 Task: Open Card Card0000000099 in Board Board0000000025 in Workspace WS0000000009 in Trello. Add Member Email0000000035 to Card Card0000000099 in Board Board0000000025 in Workspace WS0000000009 in Trello. Add Orange Label titled Label0000000099 to Card Card0000000099 in Board Board0000000025 in Workspace WS0000000009 in Trello. Add Checklist CL0000000099 to Card Card0000000099 in Board Board0000000025 in Workspace WS0000000009 in Trello. Add Dates with Start Date as Jun 01 2023 and Due Date as Jun 30 2023 to Card Card0000000099 in Board Board0000000025 in Workspace WS0000000009 in Trello
Action: Mouse moved to (428, 394)
Screenshot: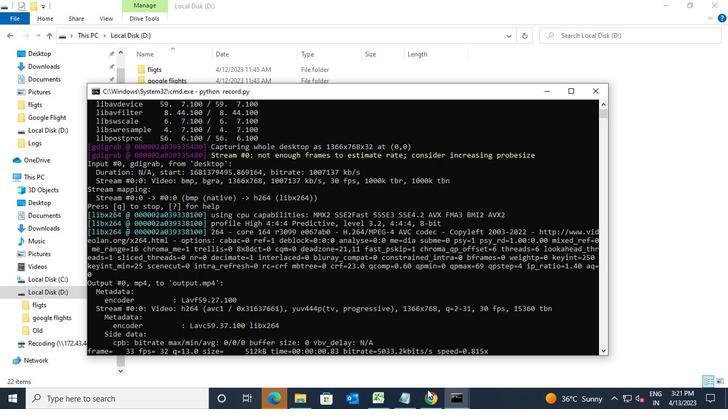 
Action: Mouse pressed left at (428, 394)
Screenshot: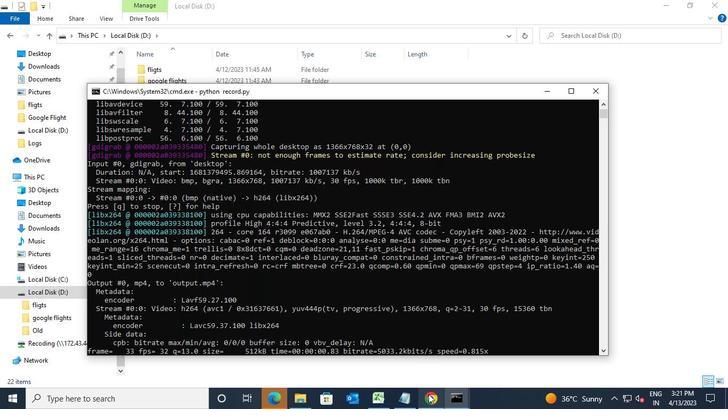 
Action: Mouse moved to (86, 295)
Screenshot: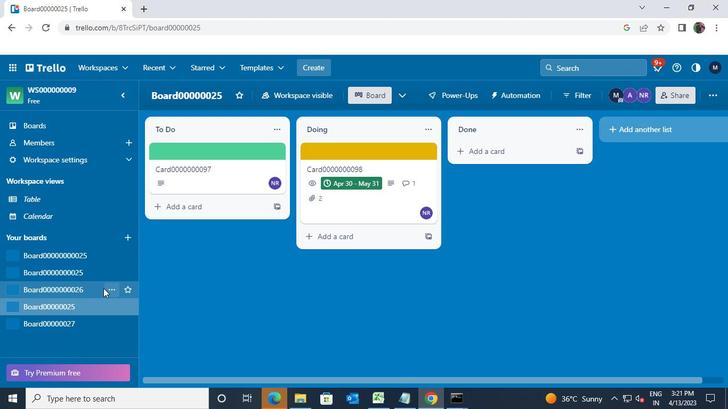 
Action: Mouse pressed left at (86, 295)
Screenshot: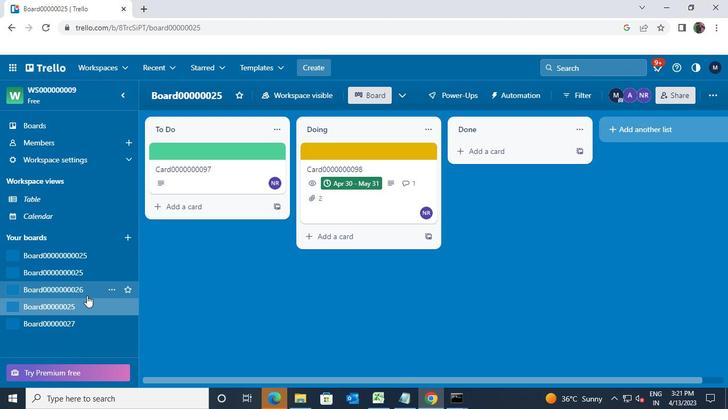
Action: Mouse moved to (75, 302)
Screenshot: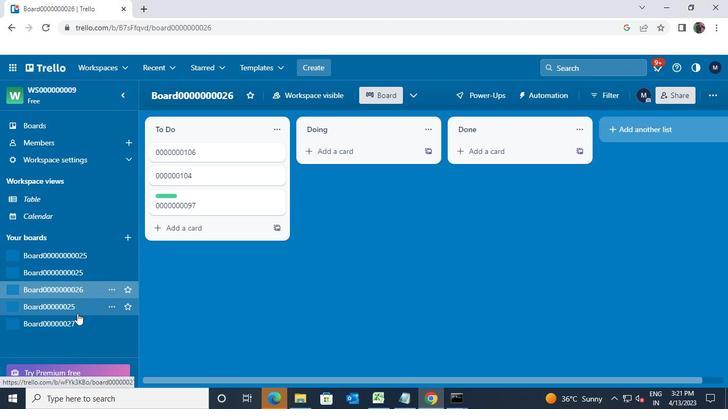 
Action: Mouse pressed left at (75, 302)
Screenshot: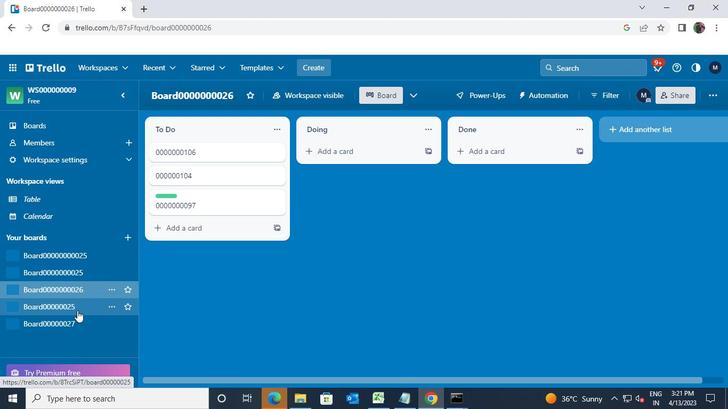 
Action: Mouse moved to (81, 269)
Screenshot: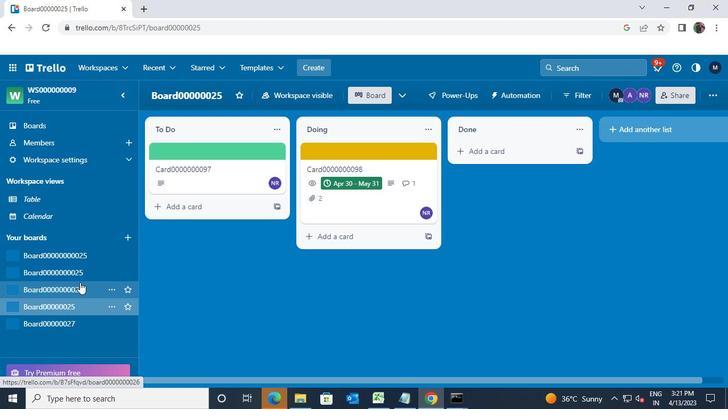 
Action: Mouse pressed left at (81, 269)
Screenshot: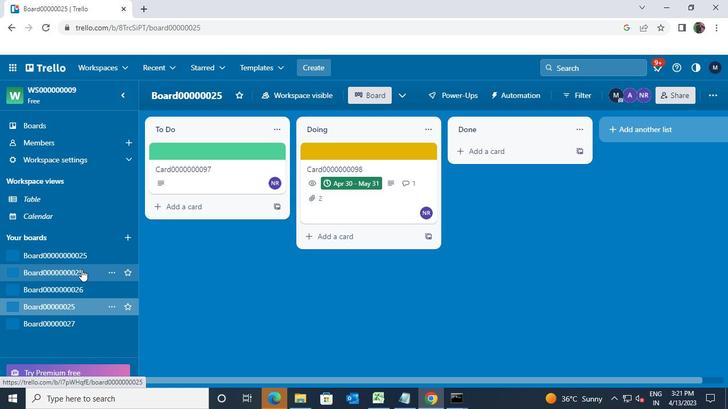 
Action: Mouse moved to (81, 251)
Screenshot: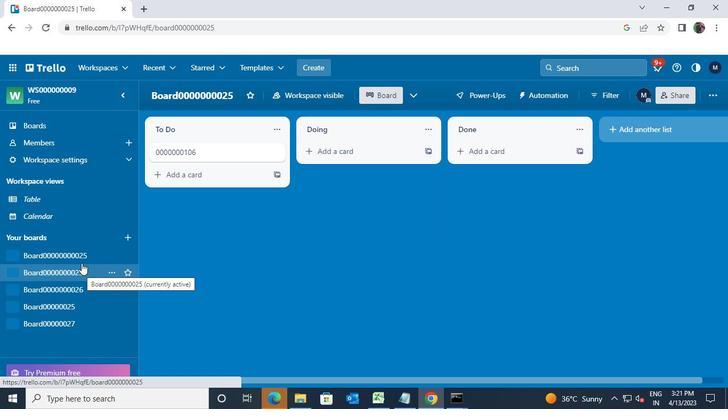 
Action: Mouse pressed left at (81, 251)
Screenshot: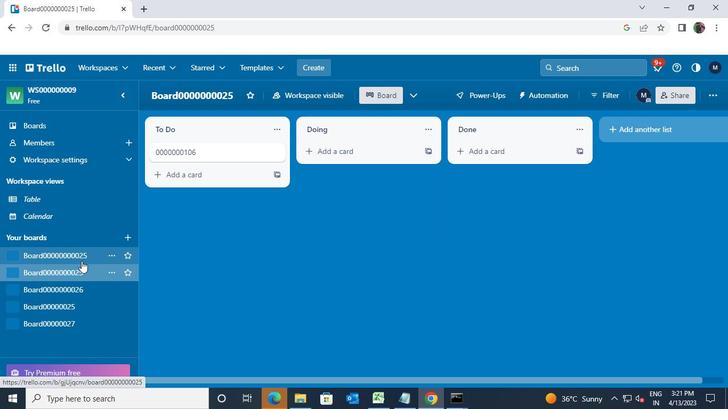 
Action: Mouse moved to (273, 148)
Screenshot: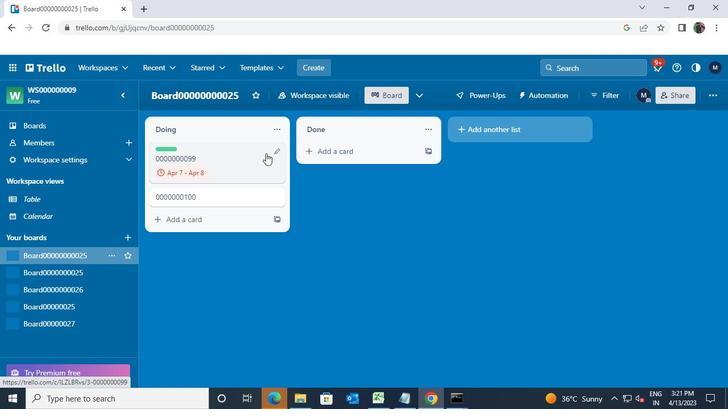 
Action: Mouse pressed left at (273, 148)
Screenshot: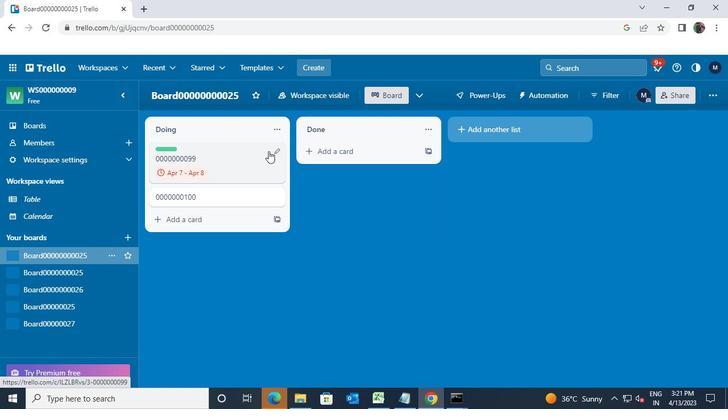 
Action: Mouse moved to (307, 151)
Screenshot: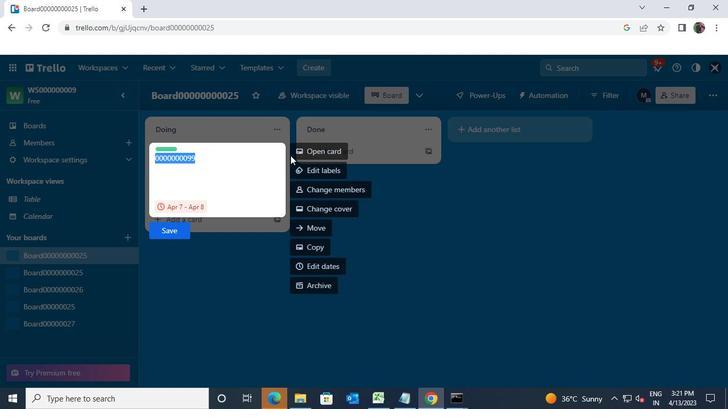 
Action: Mouse pressed left at (307, 151)
Screenshot: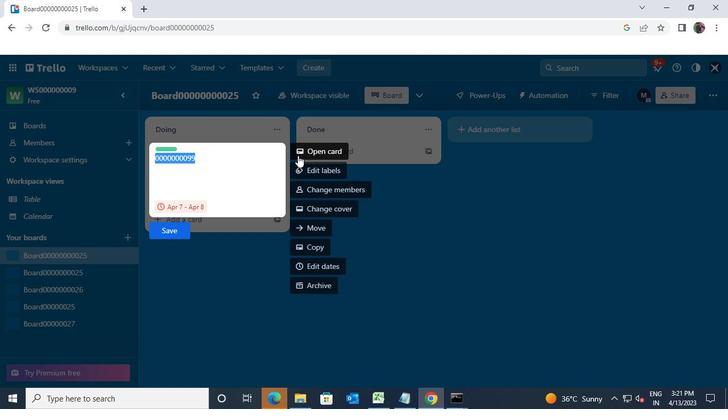 
Action: Mouse moved to (505, 153)
Screenshot: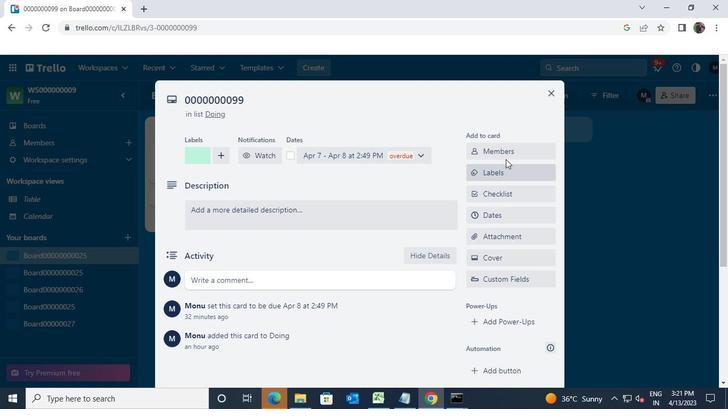 
Action: Mouse pressed left at (505, 153)
Screenshot: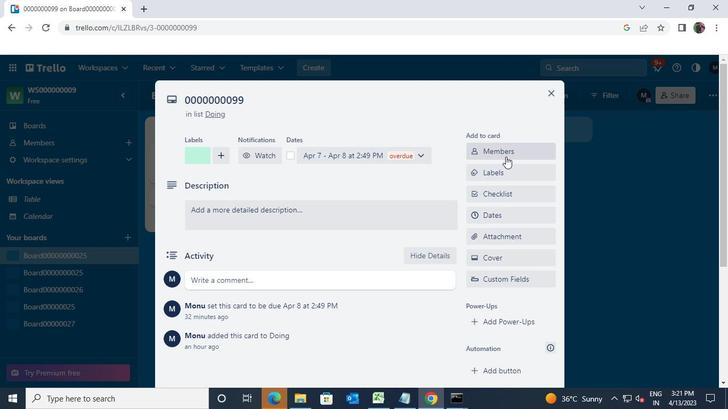 
Action: Mouse moved to (534, 202)
Screenshot: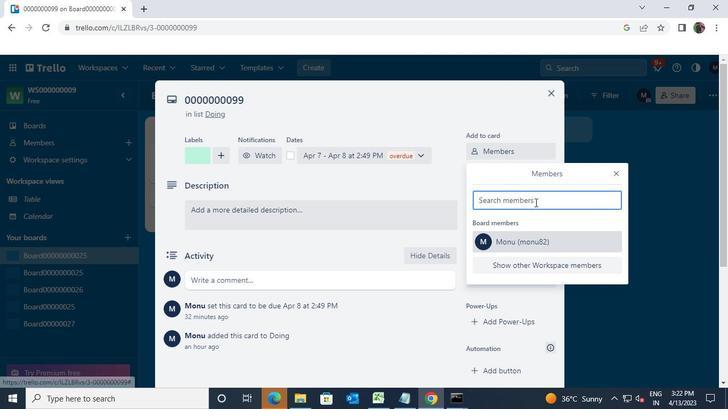 
Action: Keyboard a
Screenshot: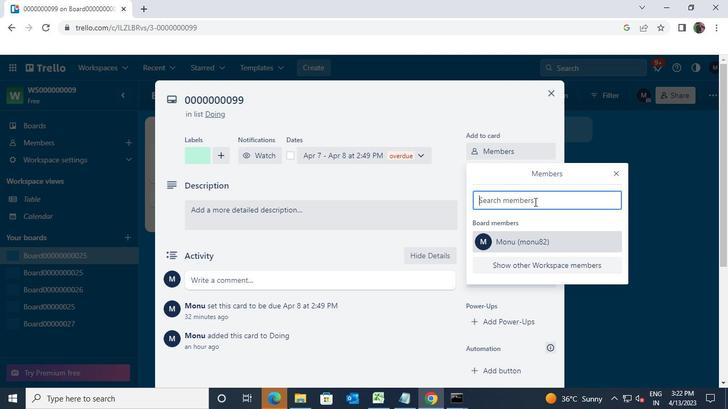 
Action: Keyboard y
Screenshot: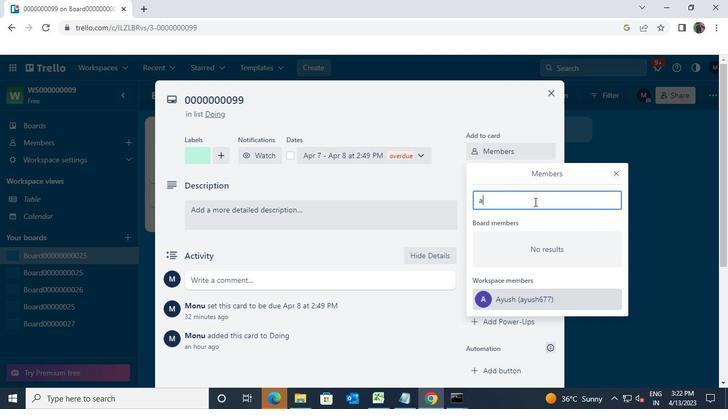 
Action: Keyboard u
Screenshot: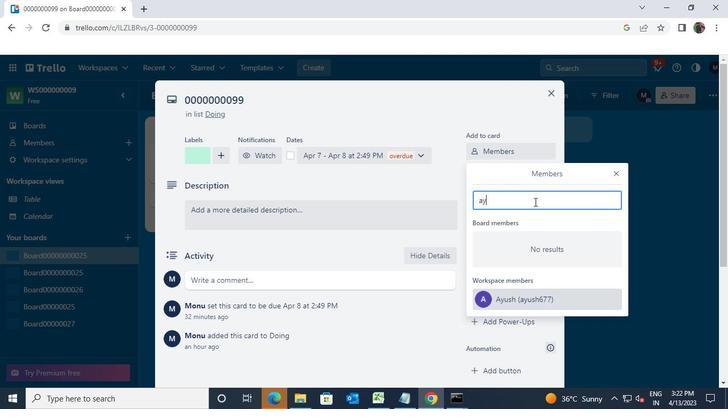 
Action: Keyboard s
Screenshot: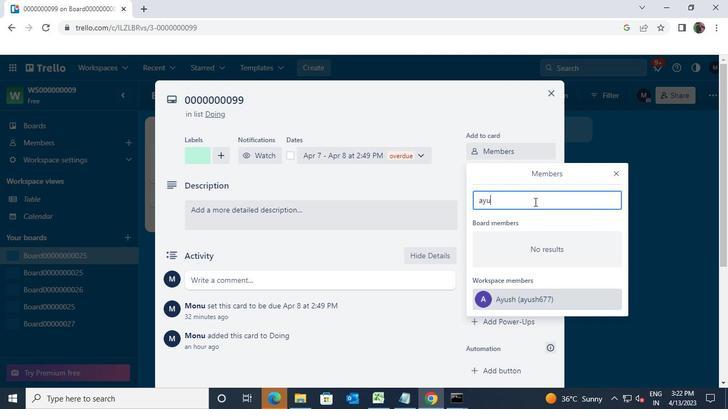 
Action: Keyboard <105>
Screenshot: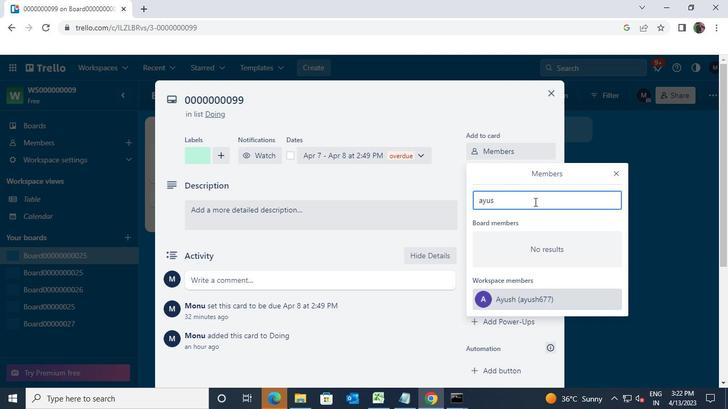 
Action: Keyboard <104>
Screenshot: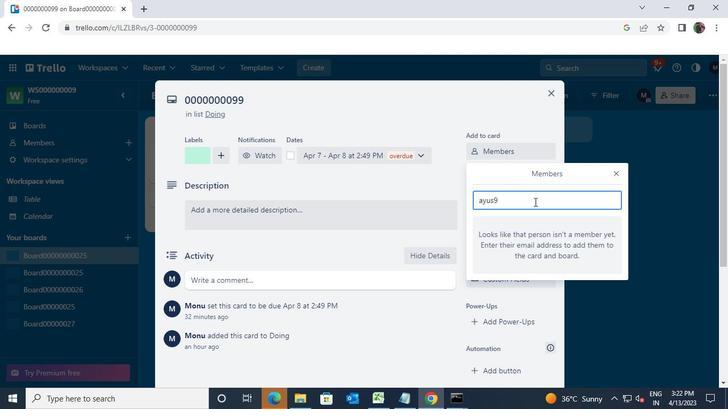 
Action: Keyboard <97>
Screenshot: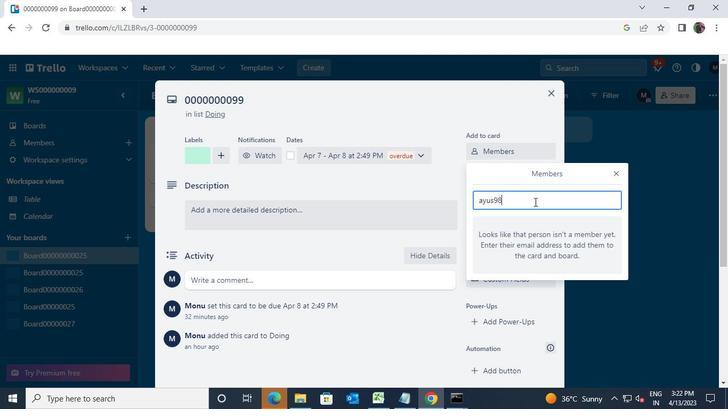 
Action: Keyboard <97>
Screenshot: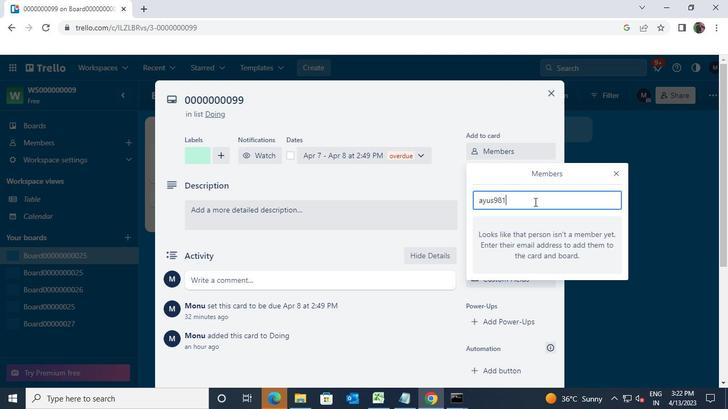 
Action: Keyboard Key.shift
Screenshot: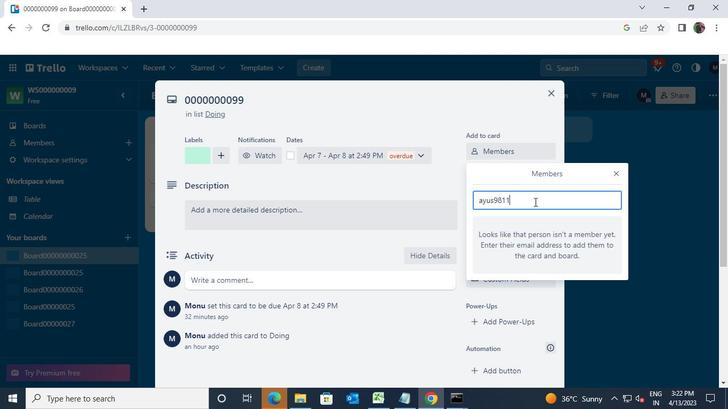 
Action: Keyboard @
Screenshot: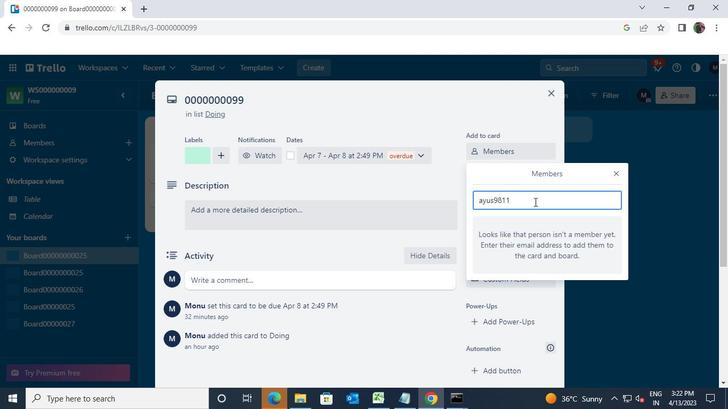 
Action: Keyboard g
Screenshot: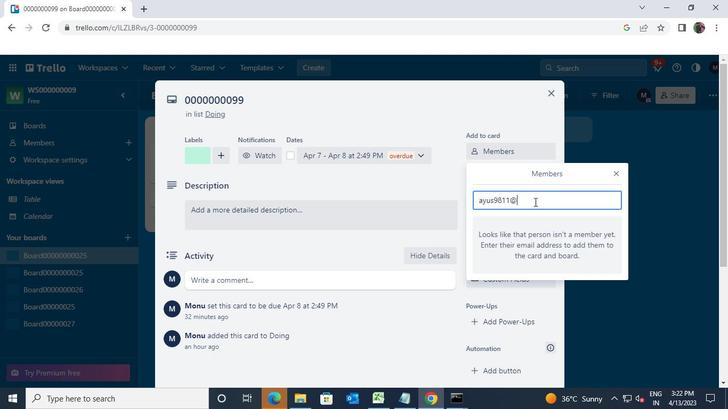 
Action: Keyboard m
Screenshot: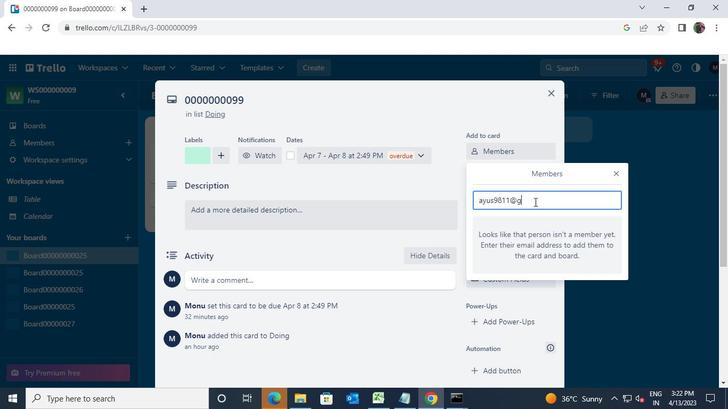
Action: Keyboard a
Screenshot: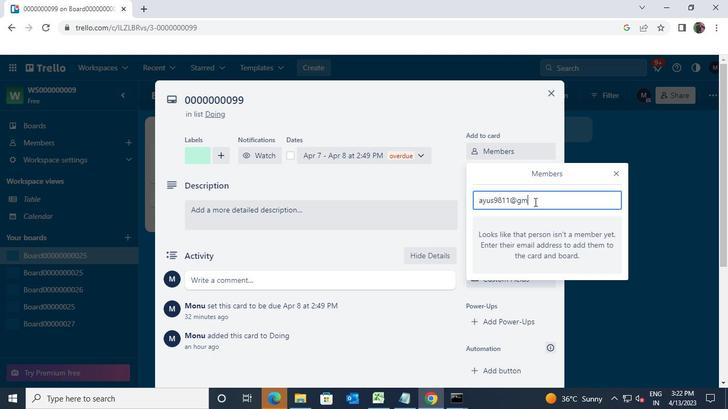 
Action: Keyboard i
Screenshot: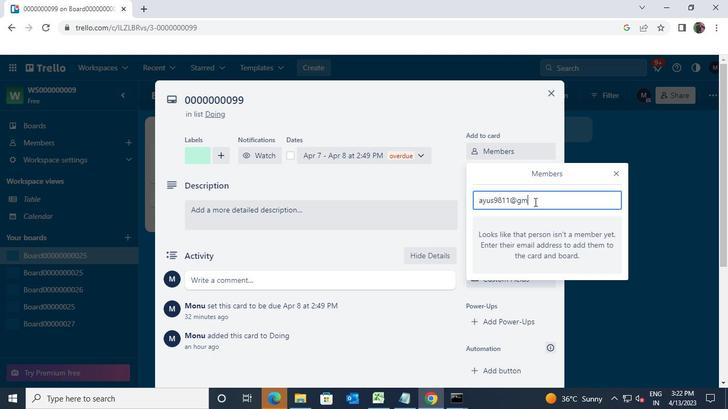 
Action: Keyboard l
Screenshot: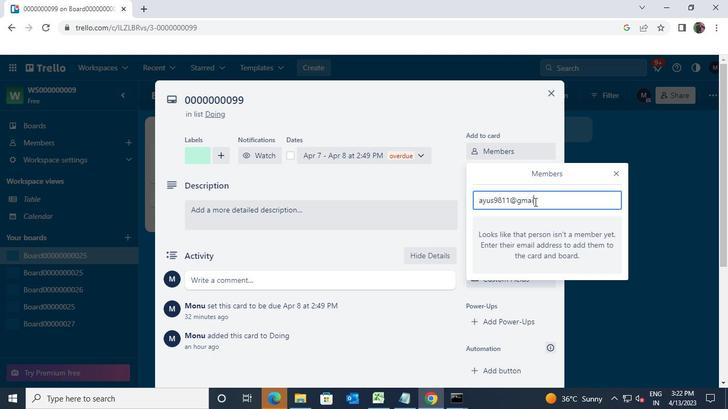 
Action: Keyboard .
Screenshot: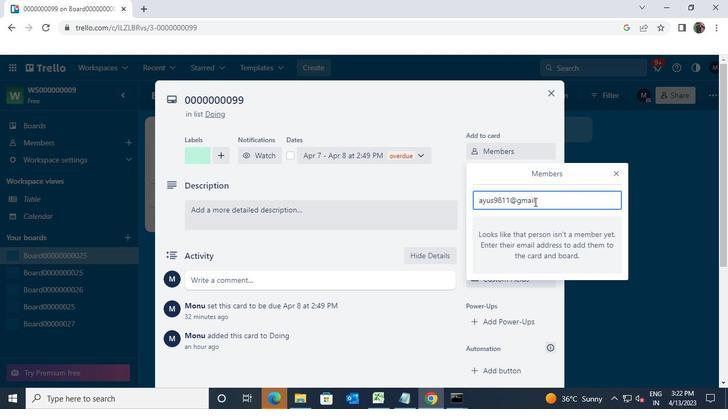 
Action: Keyboard c
Screenshot: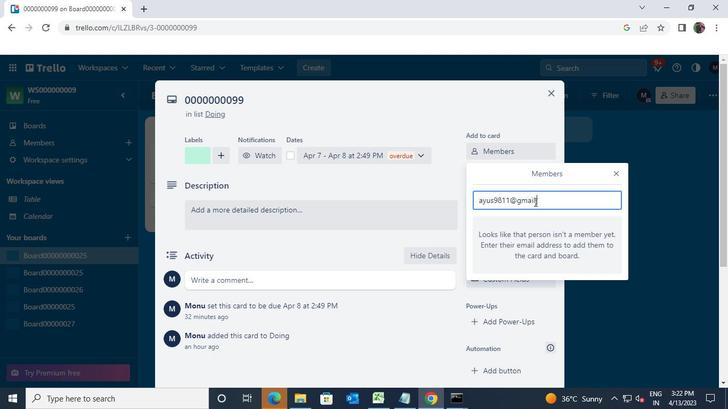 
Action: Keyboard o
Screenshot: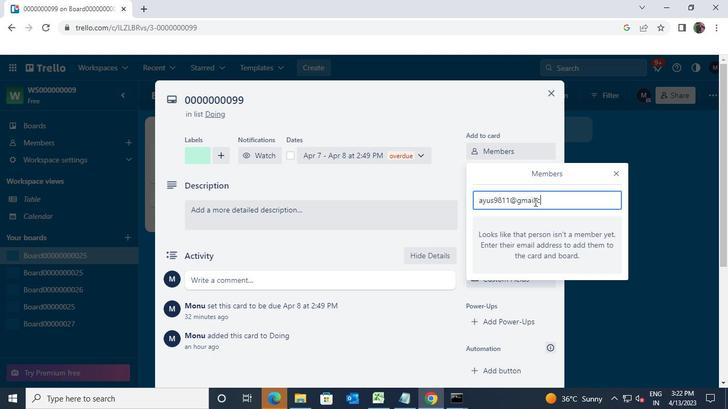 
Action: Keyboard m
Screenshot: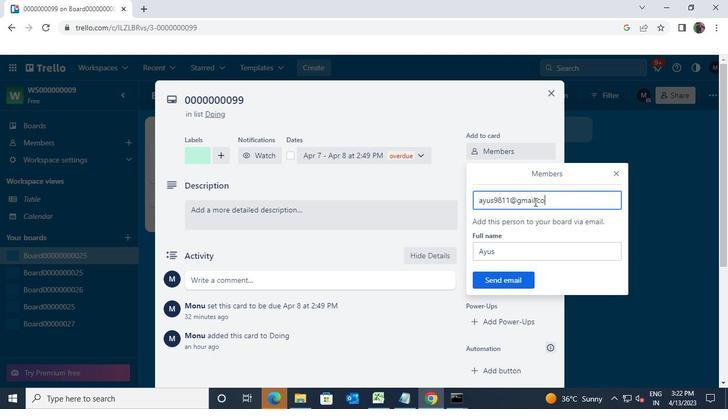 
Action: Mouse moved to (515, 284)
Screenshot: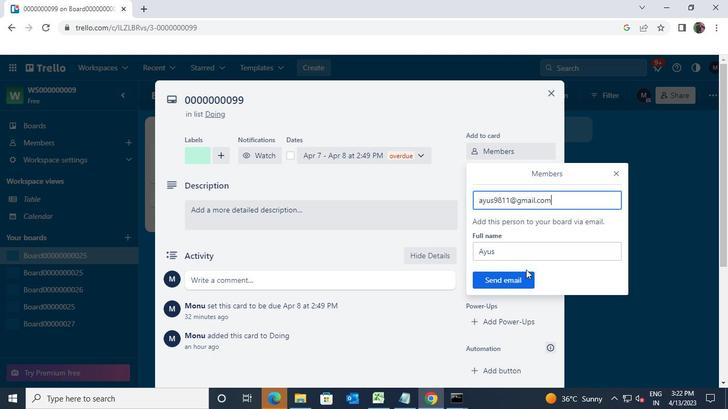 
Action: Mouse pressed left at (515, 284)
Screenshot: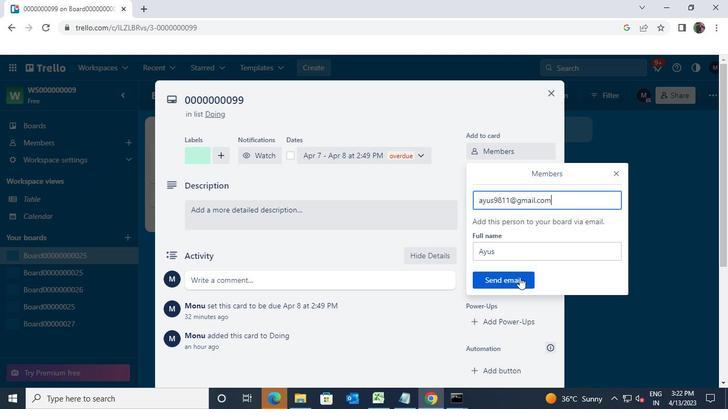 
Action: Mouse moved to (551, 88)
Screenshot: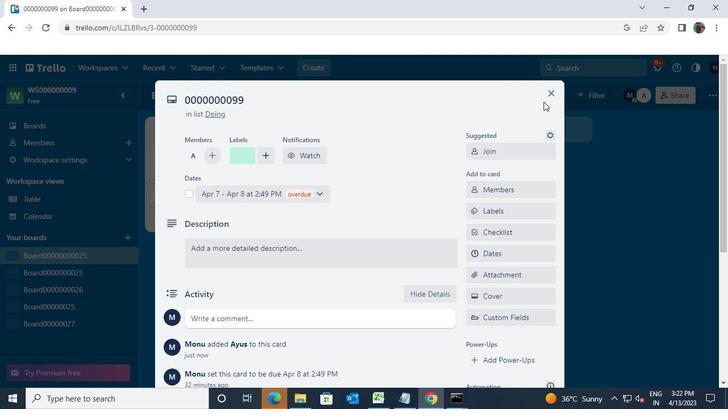 
Action: Mouse pressed left at (551, 88)
Screenshot: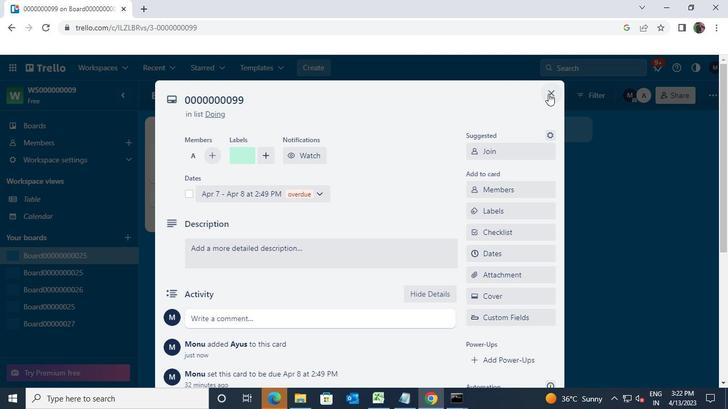 
Action: Mouse moved to (274, 148)
Screenshot: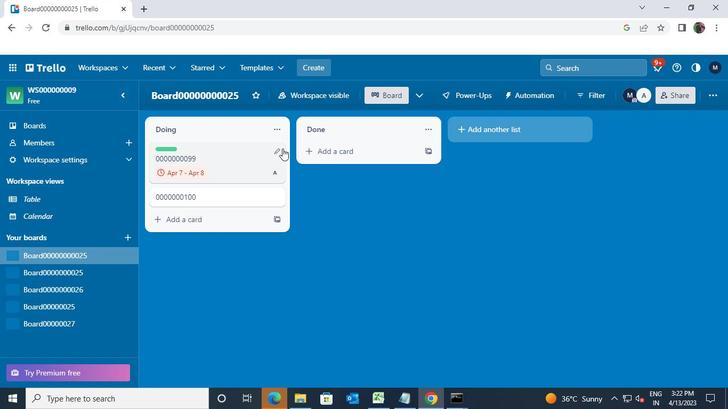 
Action: Mouse pressed left at (274, 148)
Screenshot: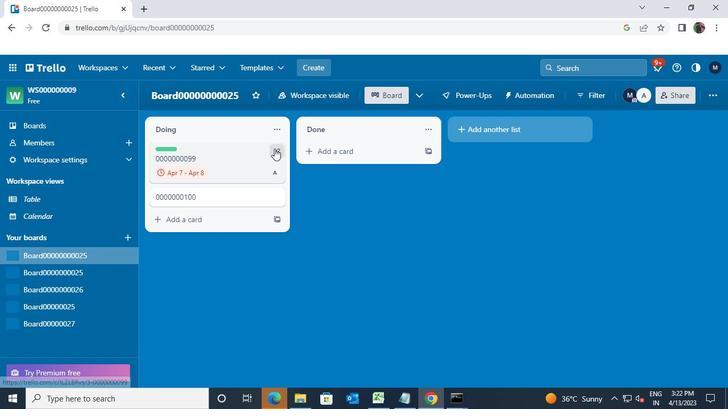 
Action: Mouse moved to (312, 155)
Screenshot: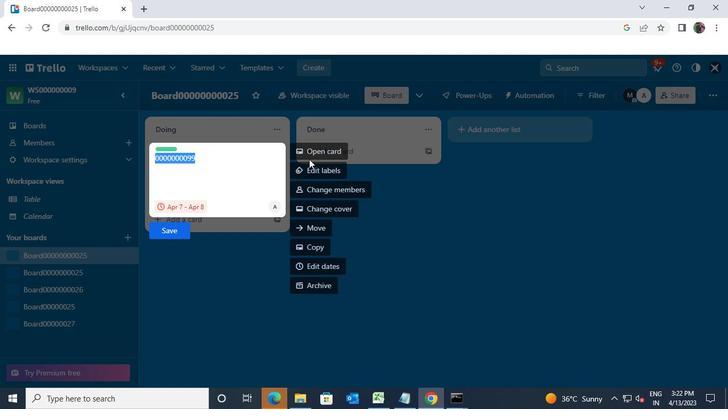 
Action: Mouse pressed left at (312, 155)
Screenshot: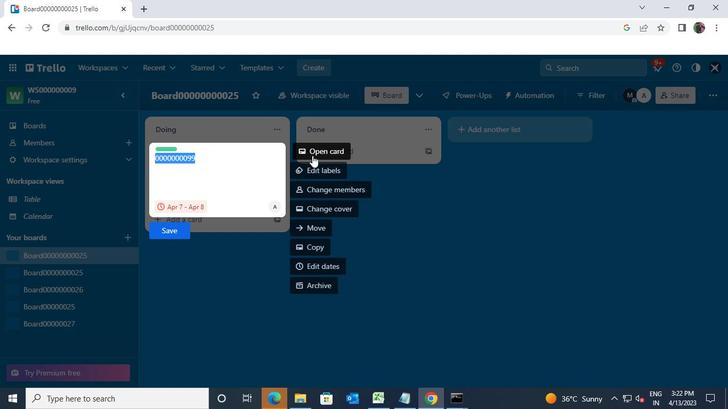 
Action: Mouse moved to (245, 150)
Screenshot: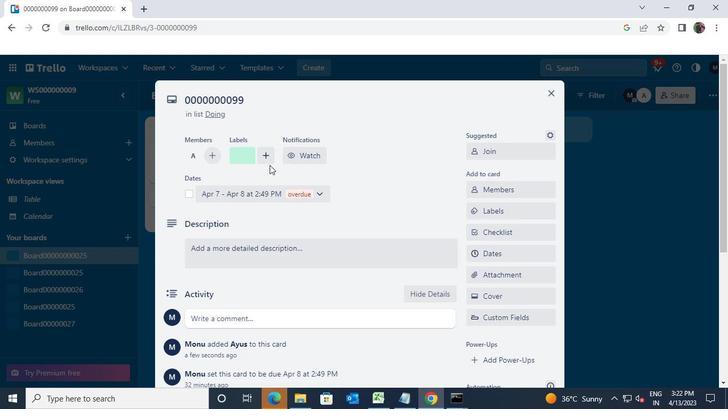 
Action: Mouse pressed left at (245, 150)
Screenshot: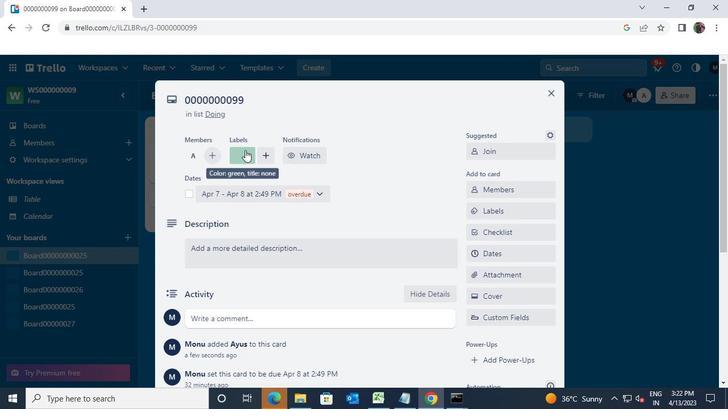 
Action: Mouse moved to (287, 198)
Screenshot: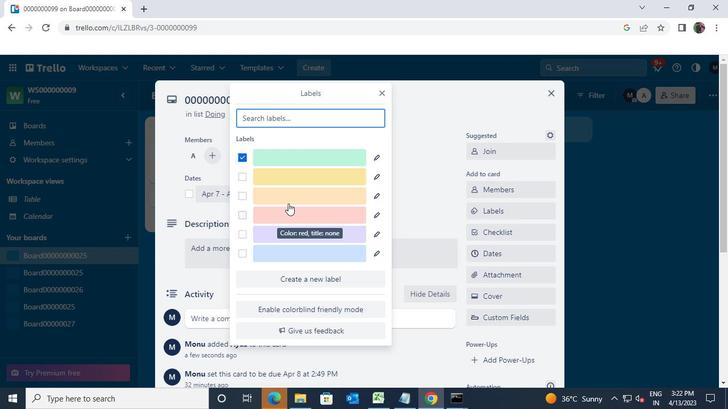 
Action: Mouse pressed left at (287, 198)
Screenshot: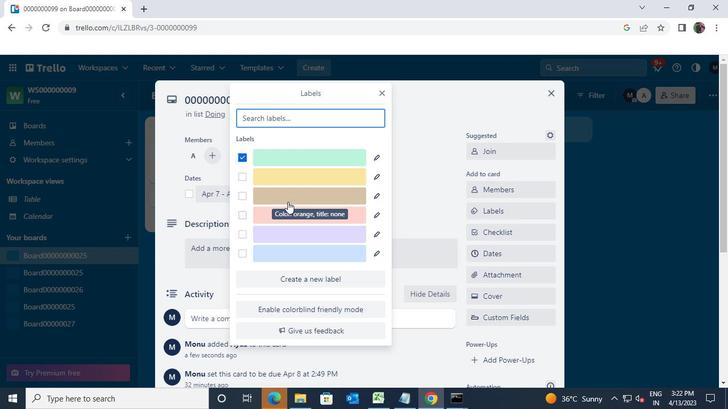 
Action: Mouse moved to (389, 91)
Screenshot: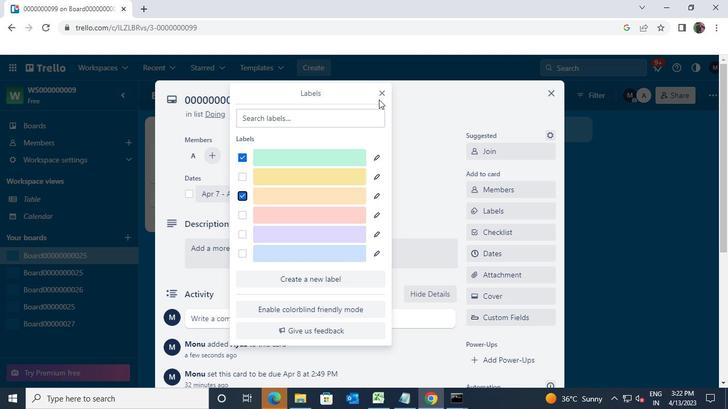 
Action: Mouse pressed left at (389, 91)
Screenshot: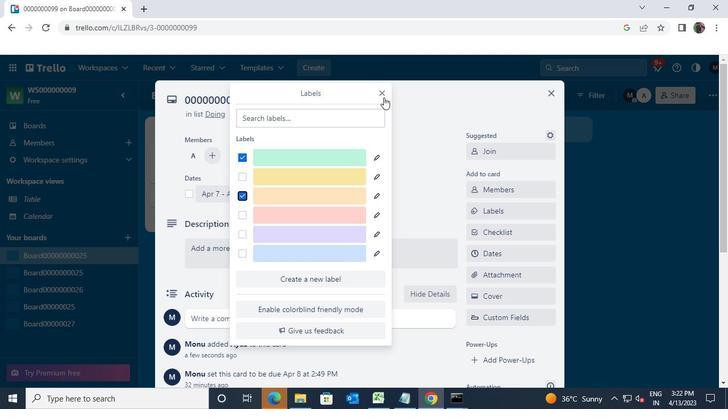 
Action: Mouse moved to (375, 92)
Screenshot: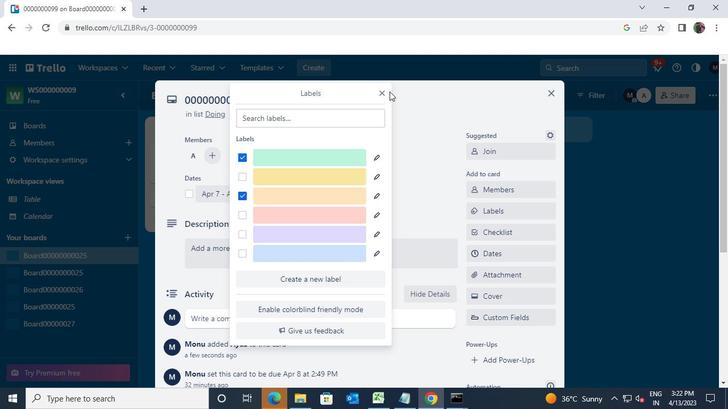 
Action: Mouse pressed left at (375, 92)
Screenshot: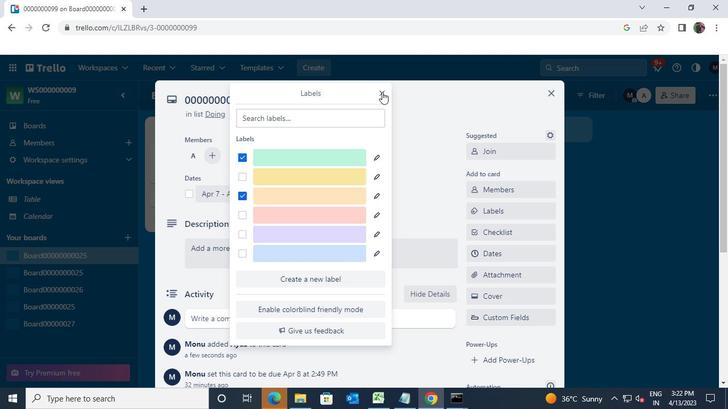 
Action: Mouse moved to (376, 91)
Screenshot: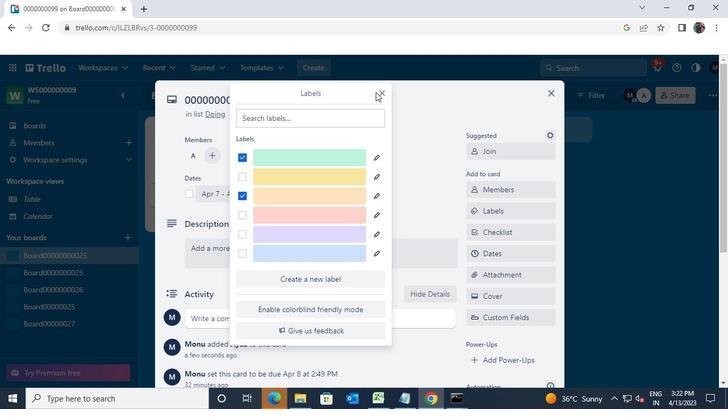 
Action: Mouse pressed left at (376, 91)
Screenshot: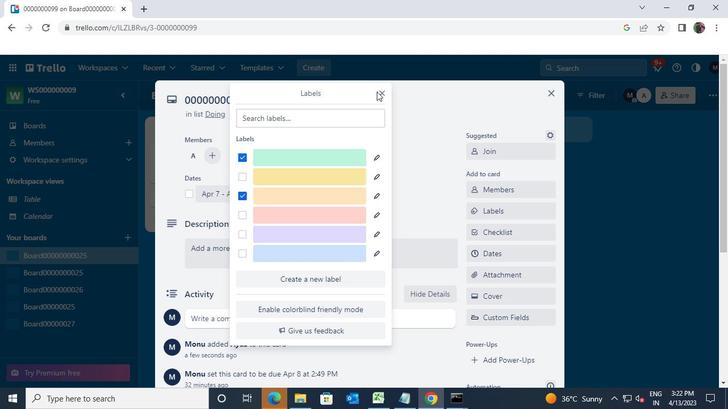 
Action: Mouse moved to (386, 94)
Screenshot: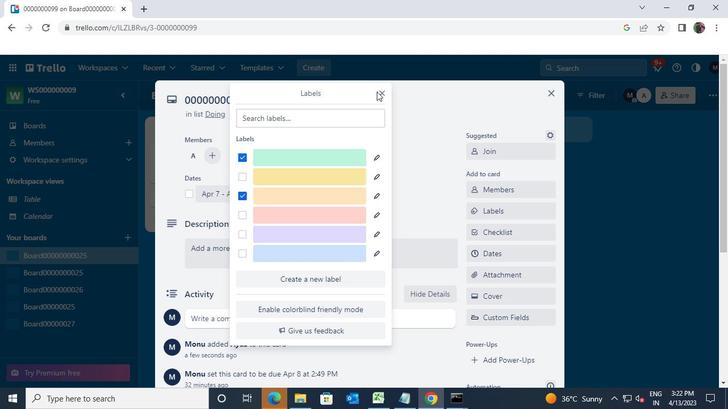 
Action: Mouse pressed left at (386, 94)
Screenshot: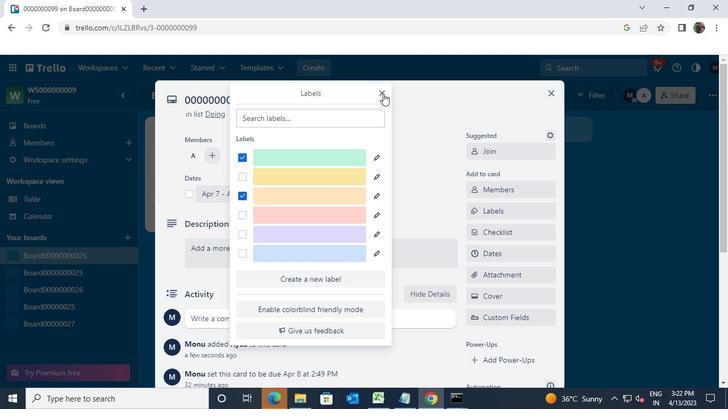 
Action: Mouse moved to (547, 96)
Screenshot: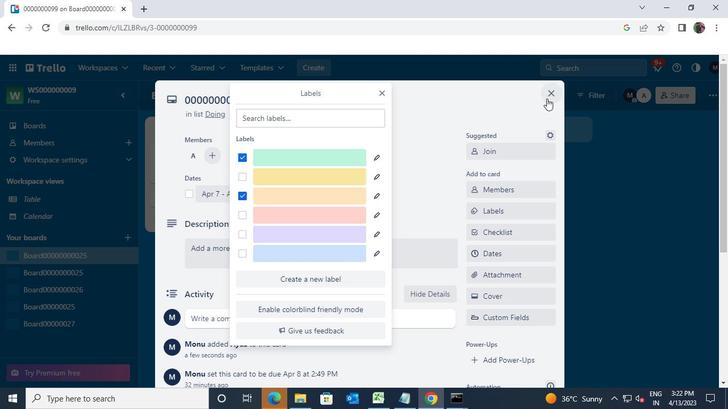 
Action: Mouse pressed left at (547, 96)
Screenshot: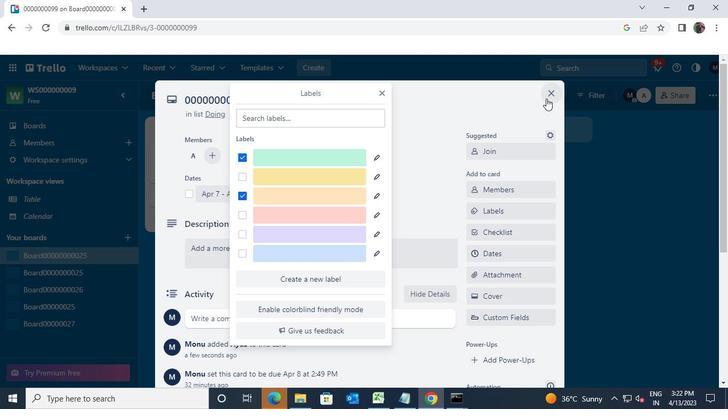 
Action: Mouse moved to (268, 154)
Screenshot: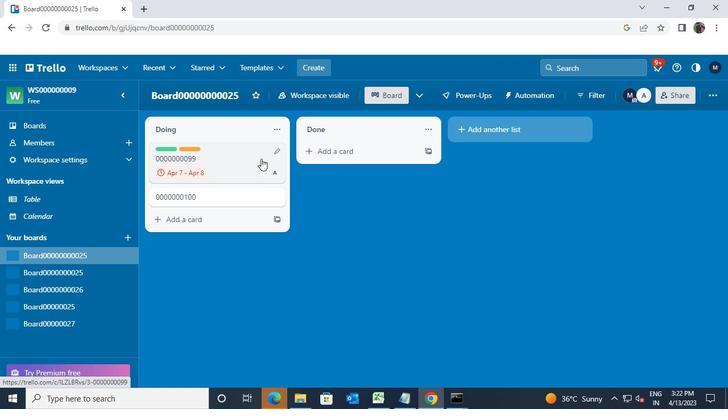 
Action: Mouse pressed left at (268, 154)
Screenshot: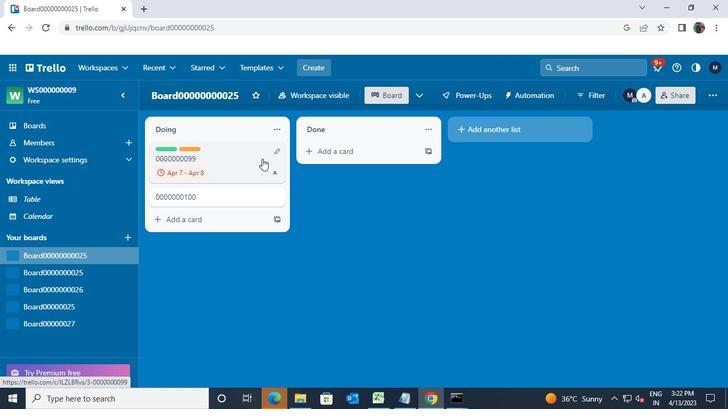 
Action: Mouse moved to (262, 254)
Screenshot: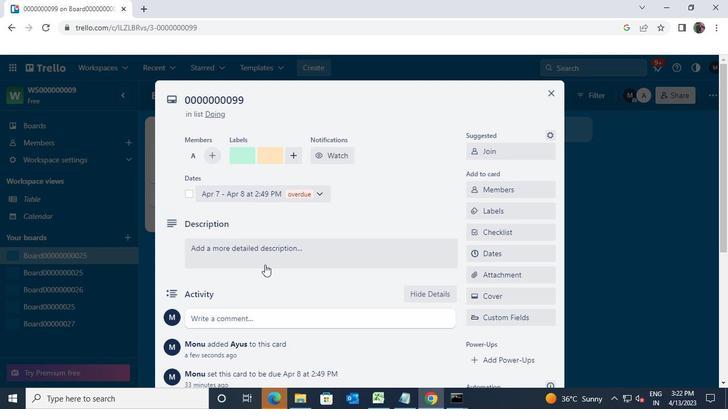 
Action: Mouse pressed left at (262, 254)
Screenshot: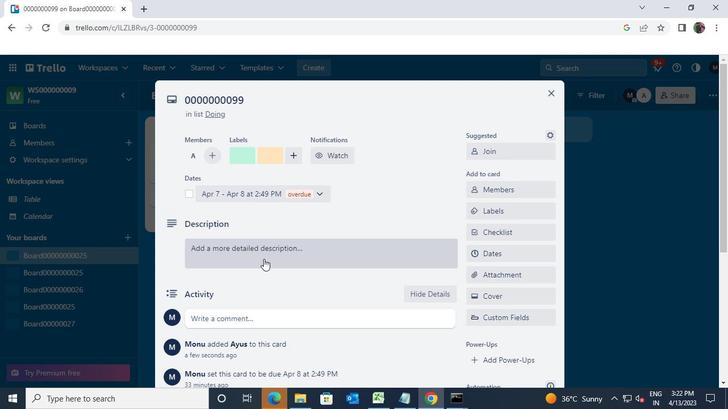 
Action: Keyboard d
Screenshot: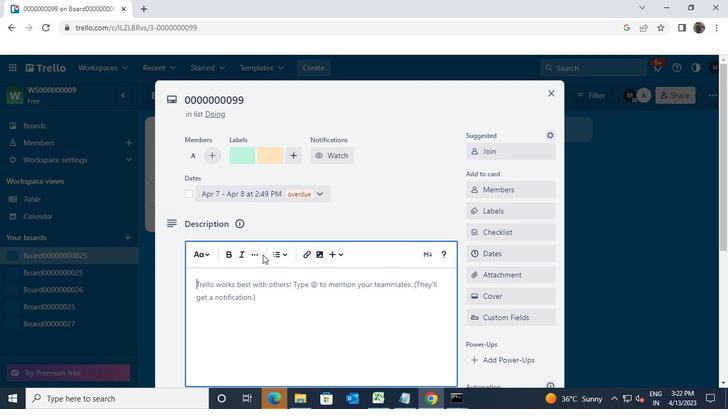 
Action: Keyboard s
Screenshot: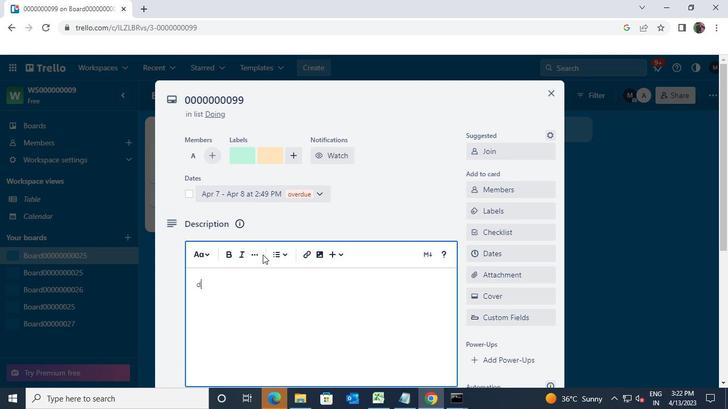 
Action: Keyboard <96>
Screenshot: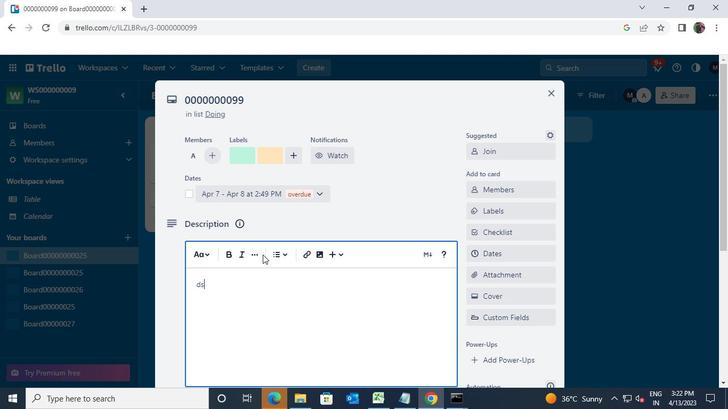 
Action: Keyboard <96>
Screenshot: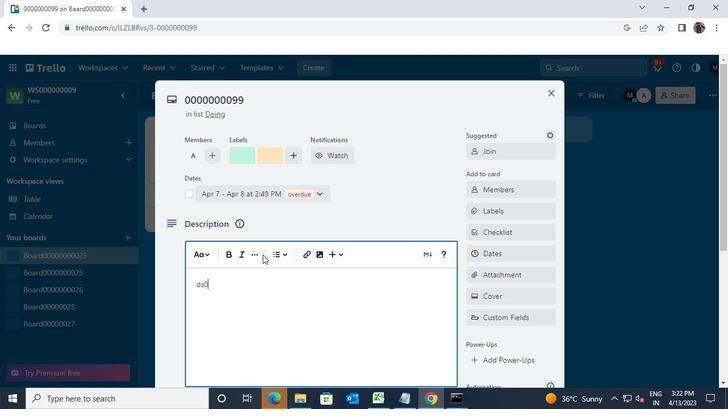
Action: Keyboard <96>
Screenshot: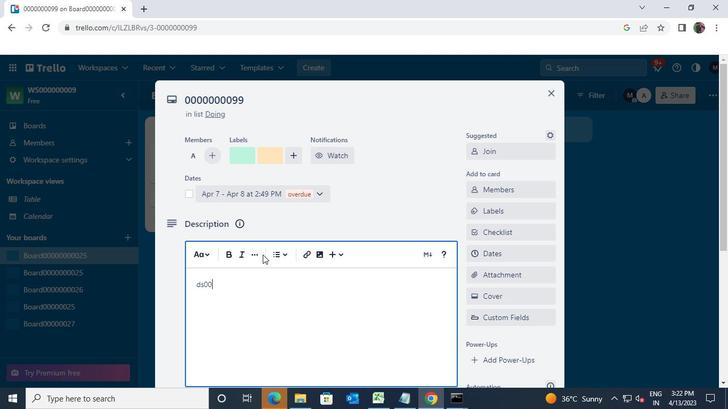 
Action: Keyboard <96>
Screenshot: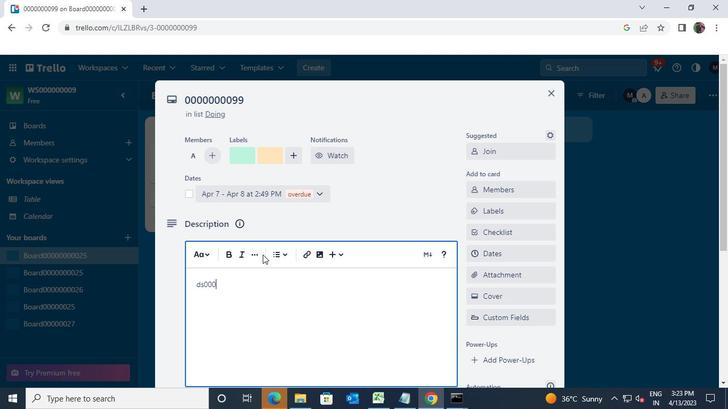 
Action: Keyboard <96>
Screenshot: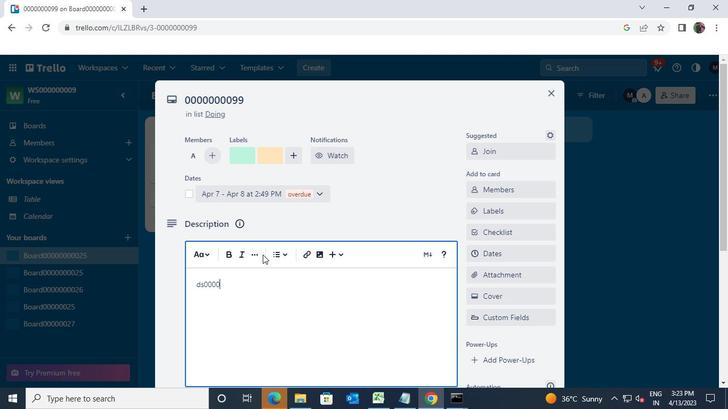 
Action: Keyboard <96>
Screenshot: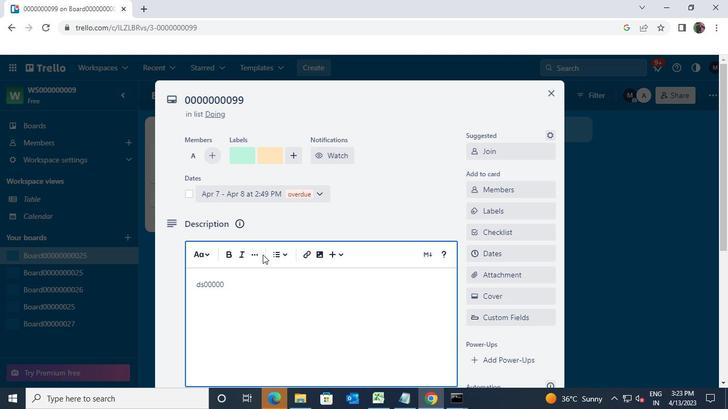 
Action: Keyboard <96>
Screenshot: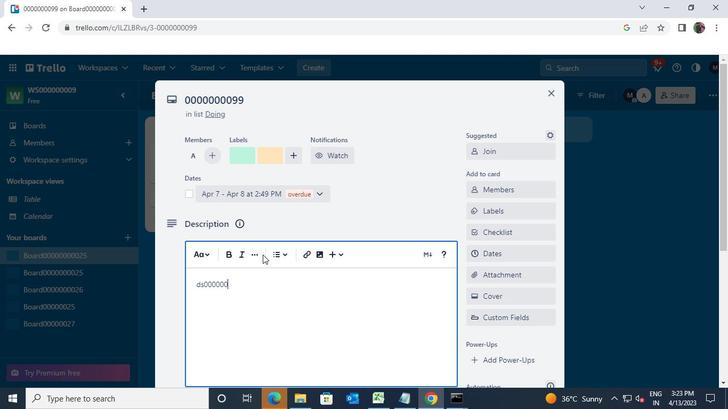 
Action: Keyboard <96>
Screenshot: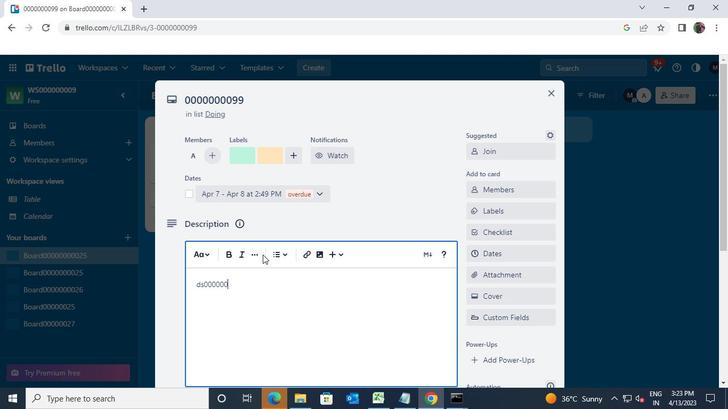 
Action: Keyboard <98>
Screenshot: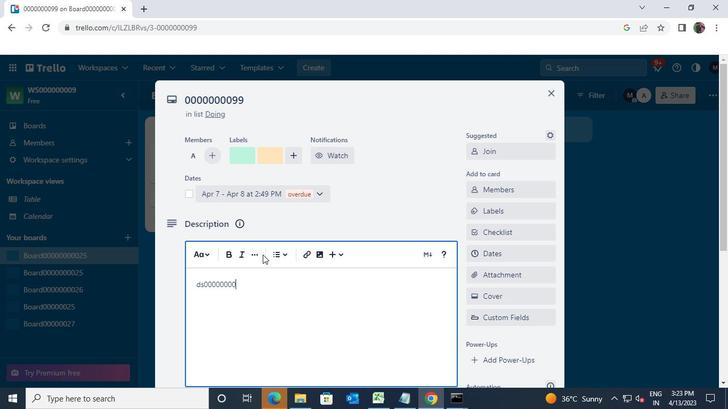 
Action: Keyboard <101>
Screenshot: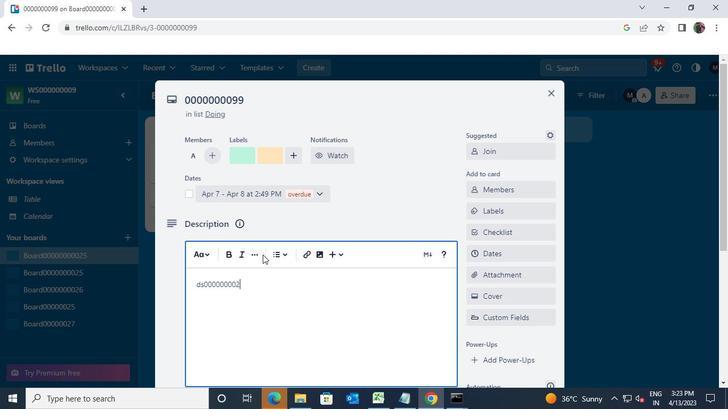 
Action: Mouse moved to (194, 289)
Screenshot: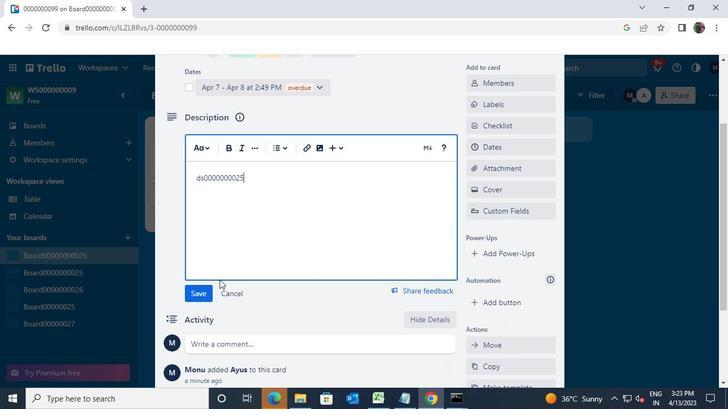 
Action: Mouse pressed left at (194, 289)
Screenshot: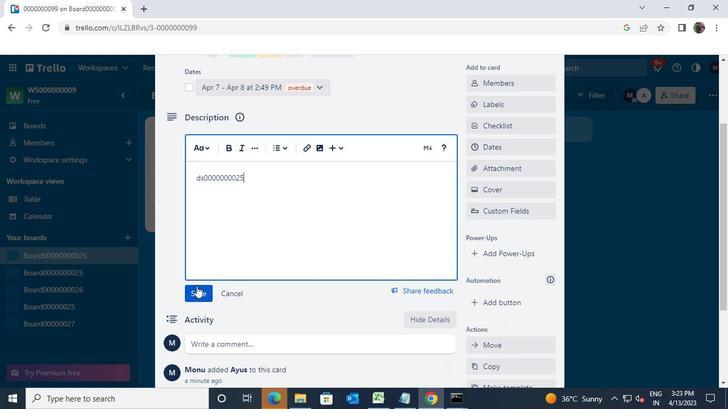 
Action: Mouse moved to (545, 93)
Screenshot: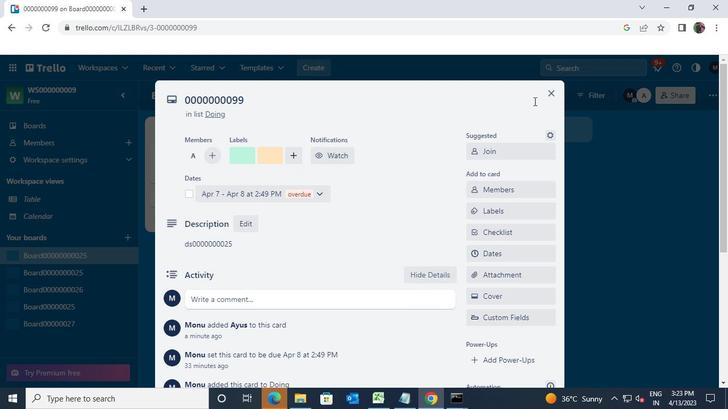 
Action: Mouse pressed left at (545, 93)
Screenshot: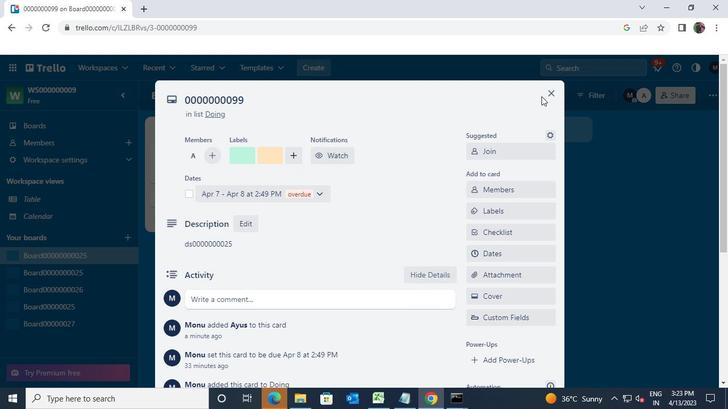 
Action: Mouse moved to (275, 150)
Screenshot: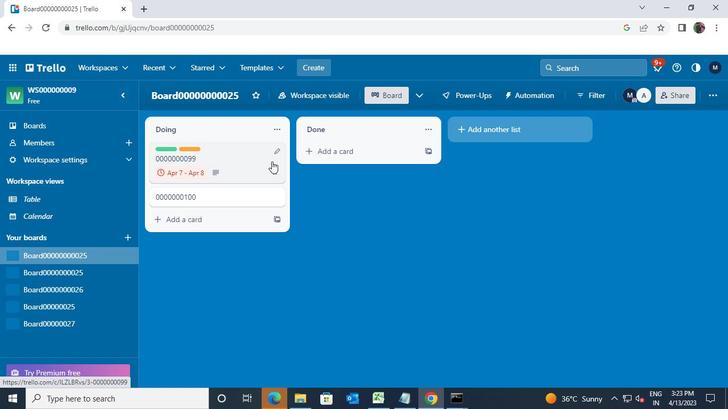 
Action: Mouse pressed left at (275, 150)
Screenshot: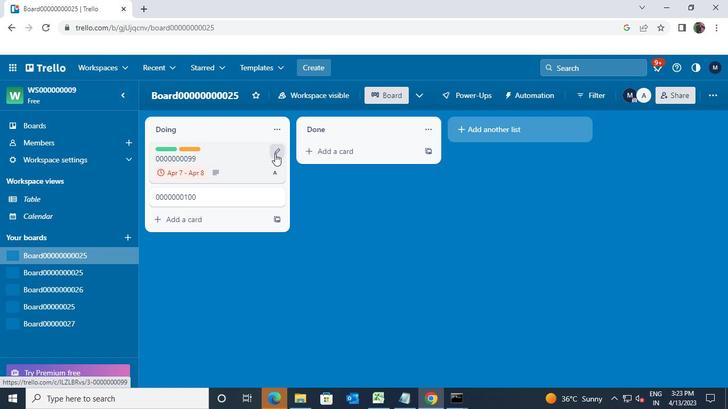 
Action: Mouse moved to (315, 150)
Screenshot: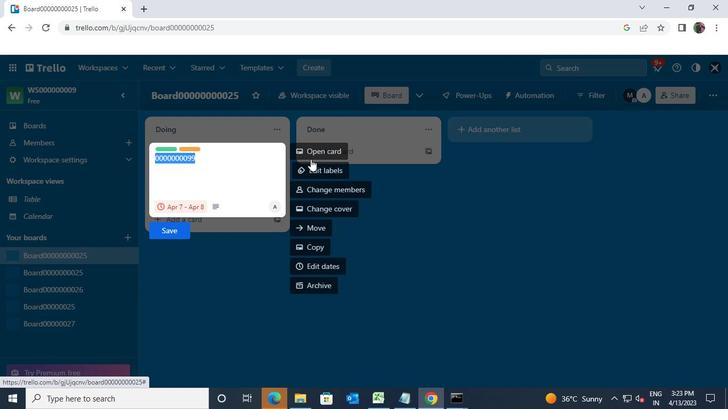 
Action: Mouse pressed left at (315, 150)
Screenshot: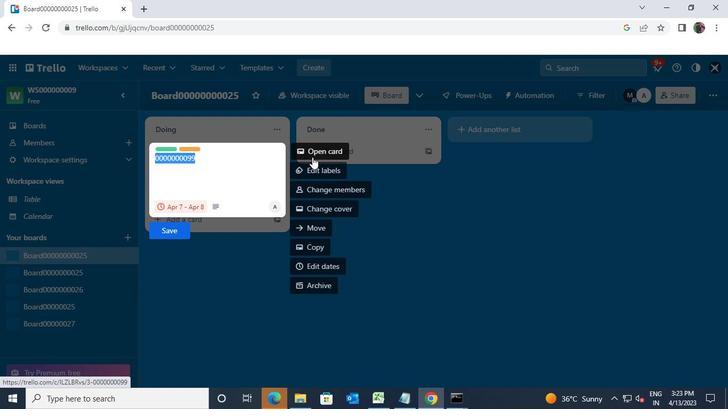
Action: Mouse moved to (483, 253)
Screenshot: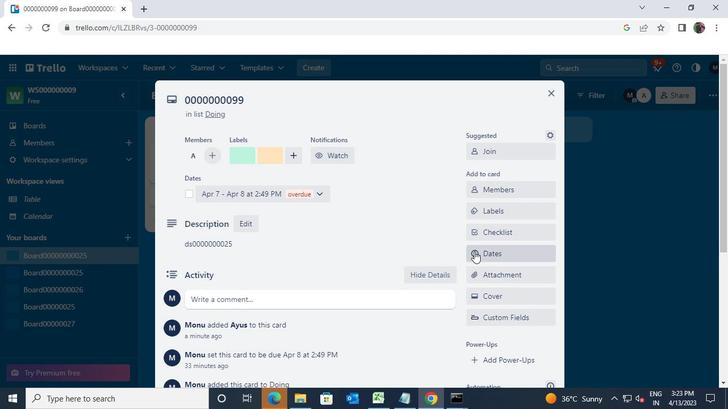 
Action: Mouse pressed left at (483, 253)
Screenshot: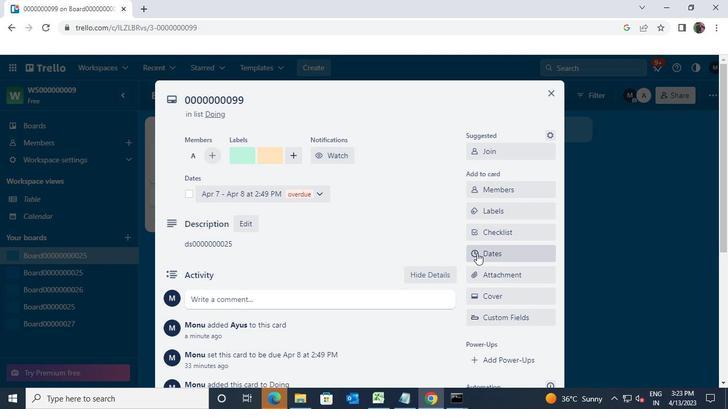 
Action: Mouse moved to (500, 190)
Screenshot: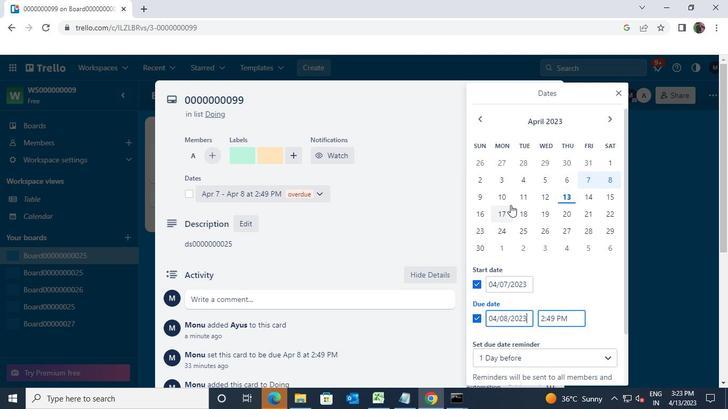 
Action: Mouse pressed left at (500, 190)
Screenshot: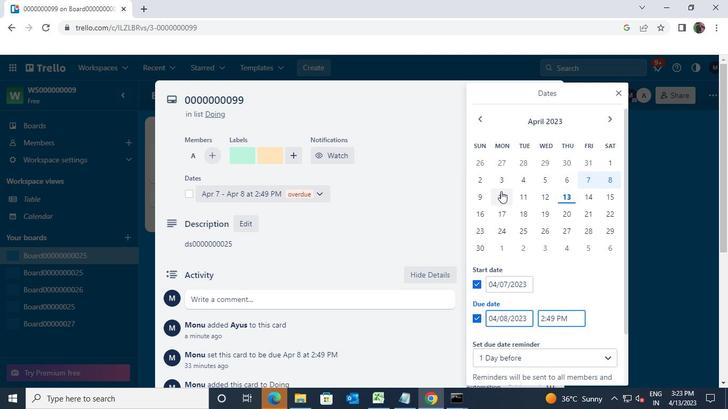 
Action: Mouse moved to (605, 120)
Screenshot: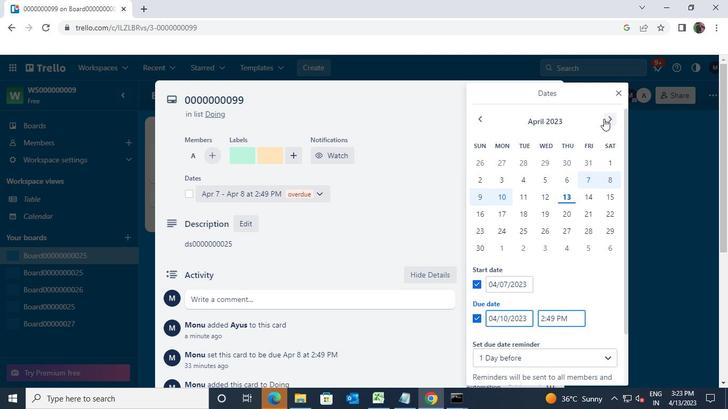 
Action: Mouse pressed left at (605, 120)
Screenshot: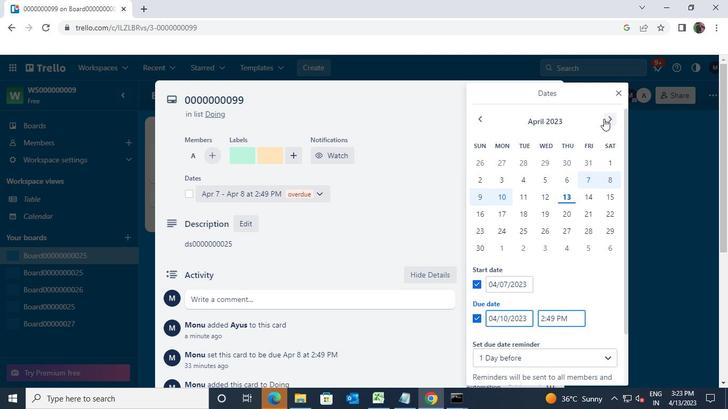 
Action: Mouse pressed left at (605, 120)
Screenshot: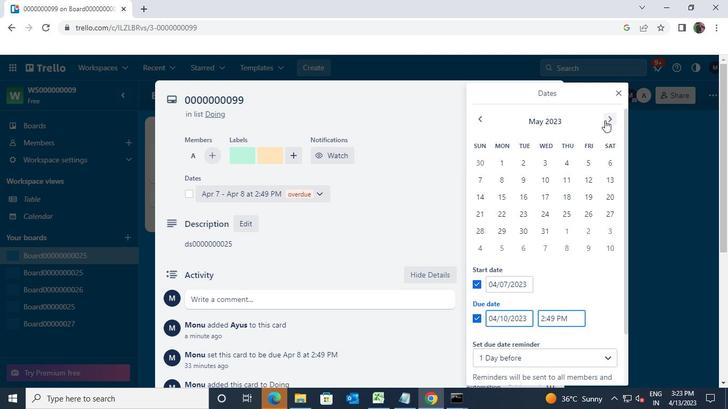 
Action: Mouse moved to (608, 177)
Screenshot: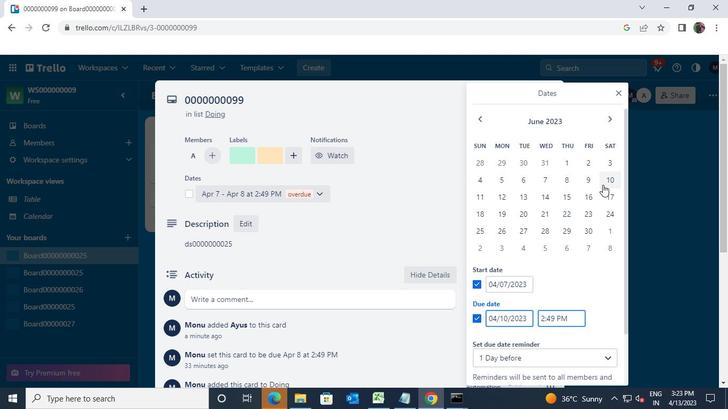 
Action: Mouse pressed left at (608, 177)
Screenshot: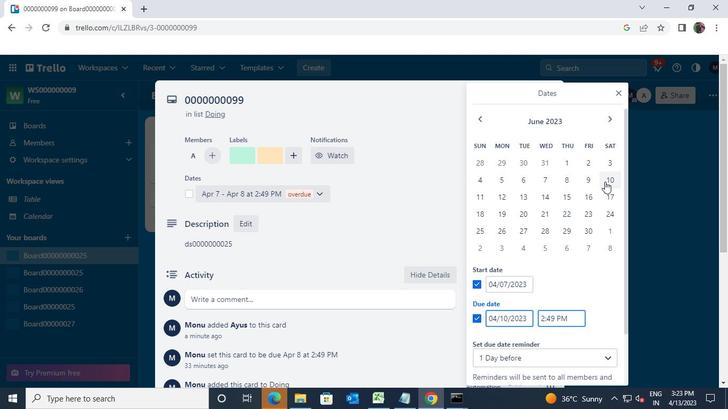 
Action: Mouse moved to (593, 227)
Screenshot: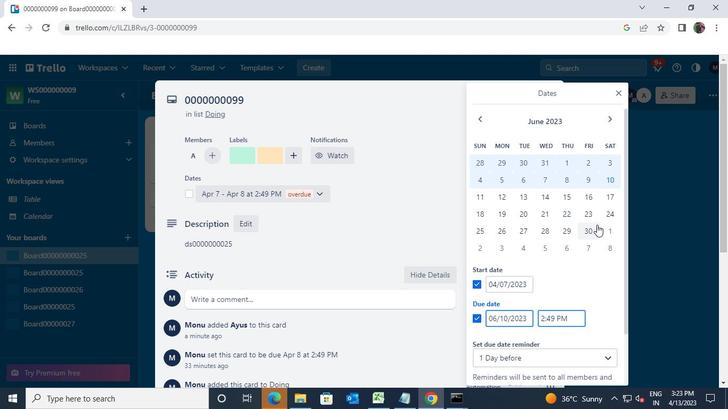 
Action: Mouse pressed left at (593, 227)
Screenshot: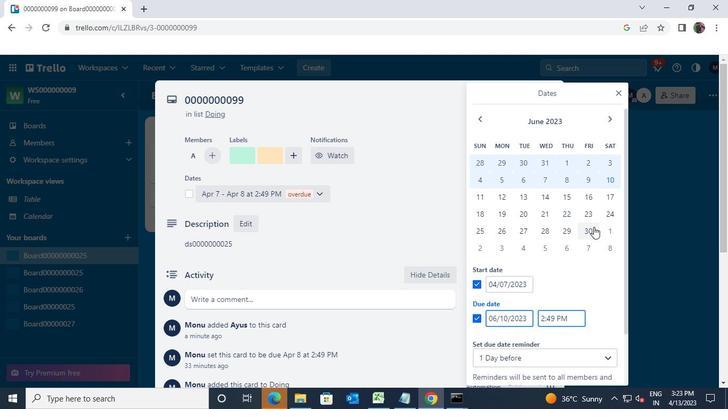 
Action: Mouse moved to (555, 339)
Screenshot: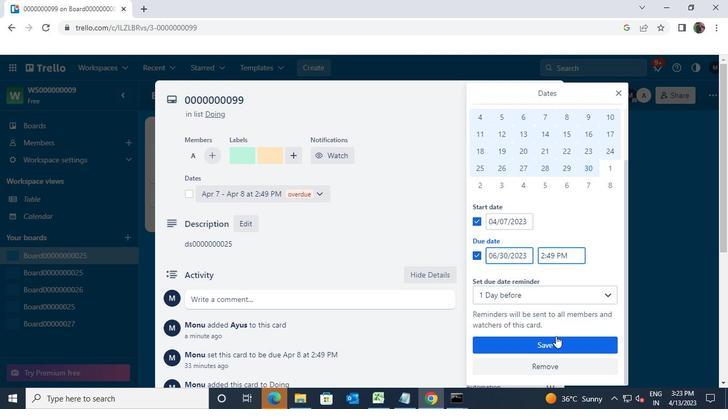 
Action: Mouse pressed left at (555, 339)
Screenshot: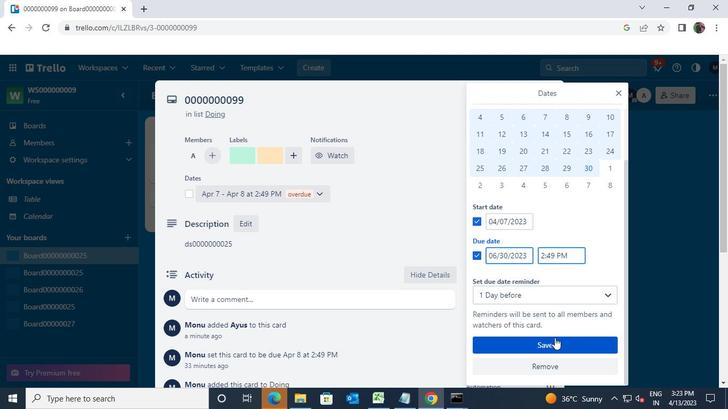 
Action: Mouse moved to (556, 90)
Screenshot: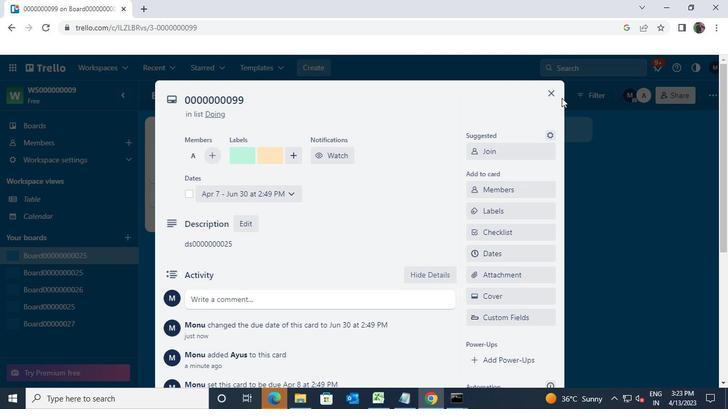 
Action: Mouse pressed left at (556, 90)
Screenshot: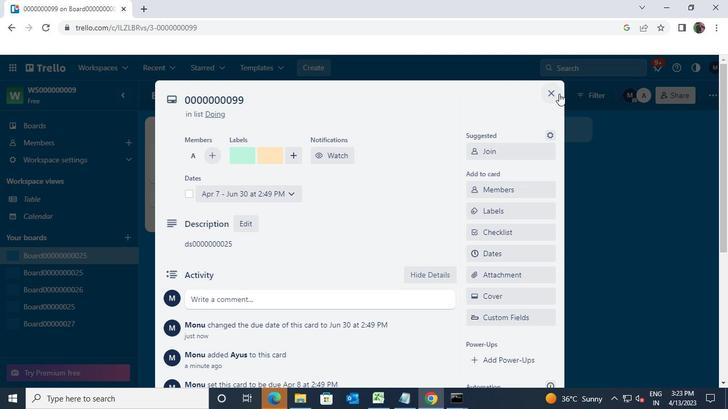 
Action: Mouse moved to (564, 325)
Screenshot: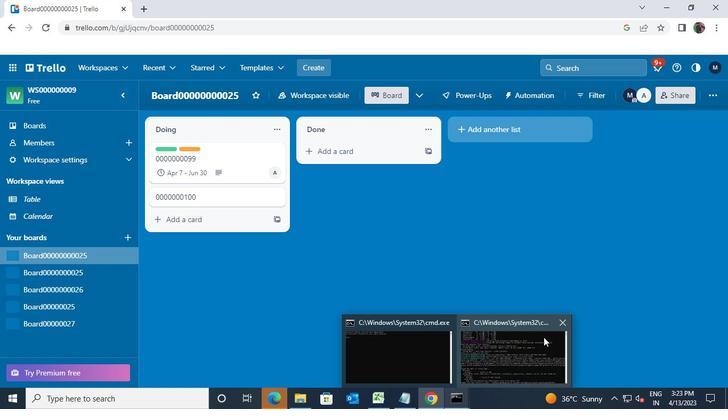 
Action: Mouse pressed left at (564, 325)
Screenshot: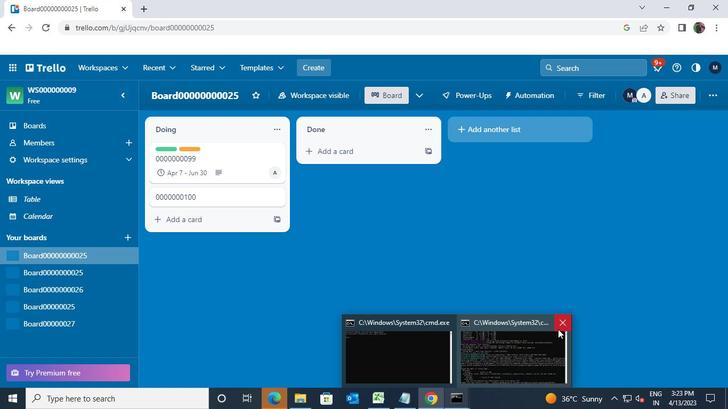
